 Task: Review your sent emails and check the status of your tasks in Outlook.
Action: Mouse moved to (35, 123)
Screenshot: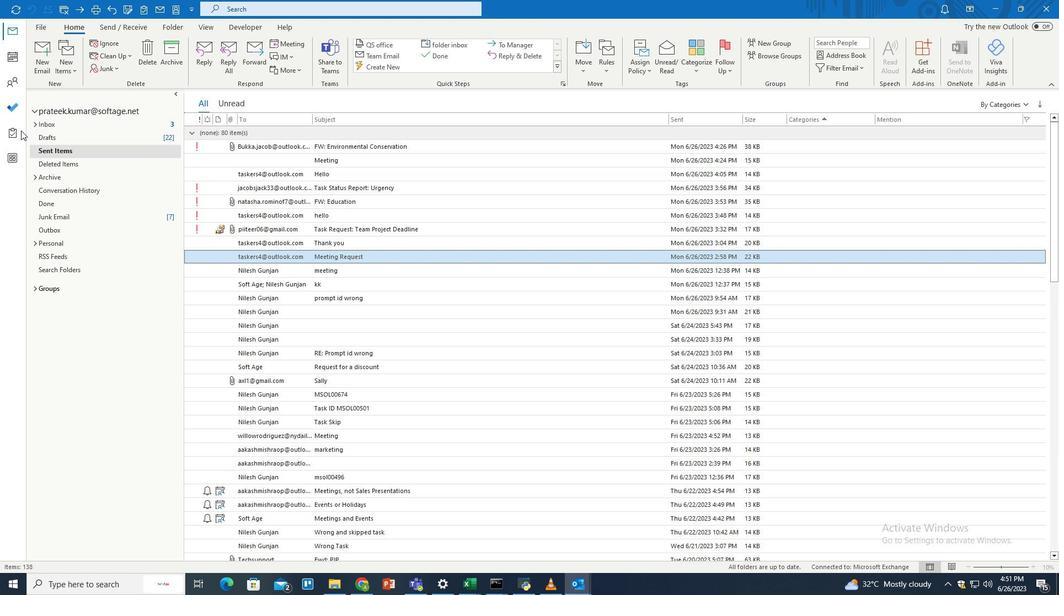
Action: Mouse pressed left at (35, 123)
Screenshot: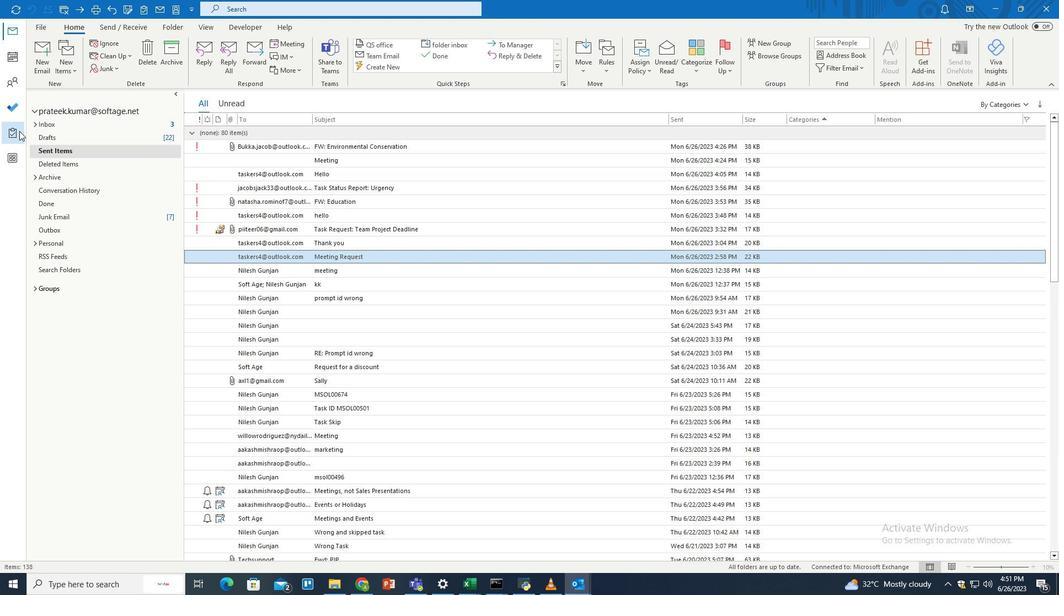 
Action: Mouse moved to (68, 124)
Screenshot: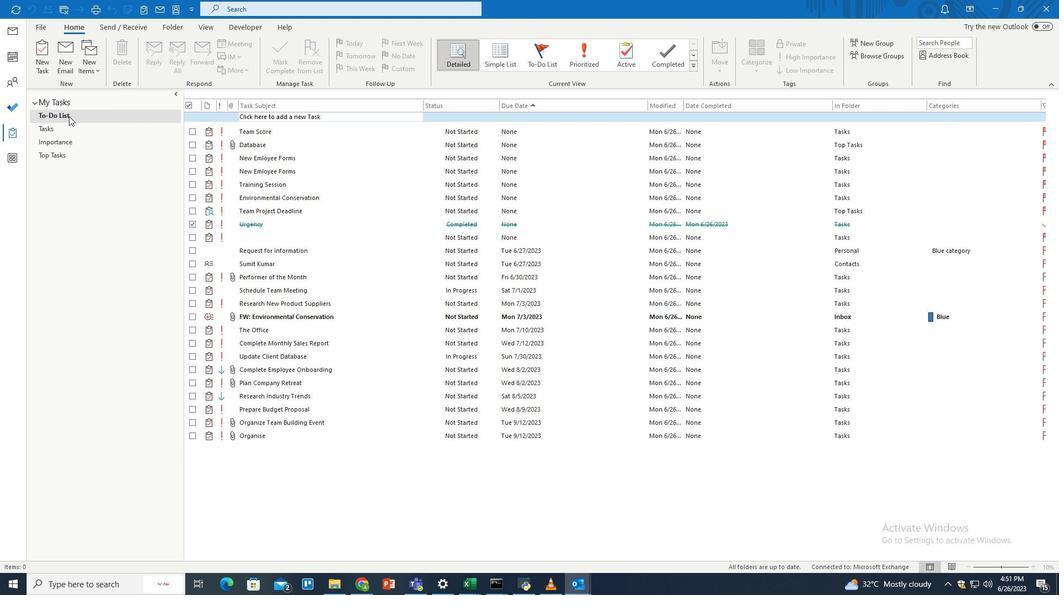 
Action: Mouse pressed left at (68, 124)
Screenshot: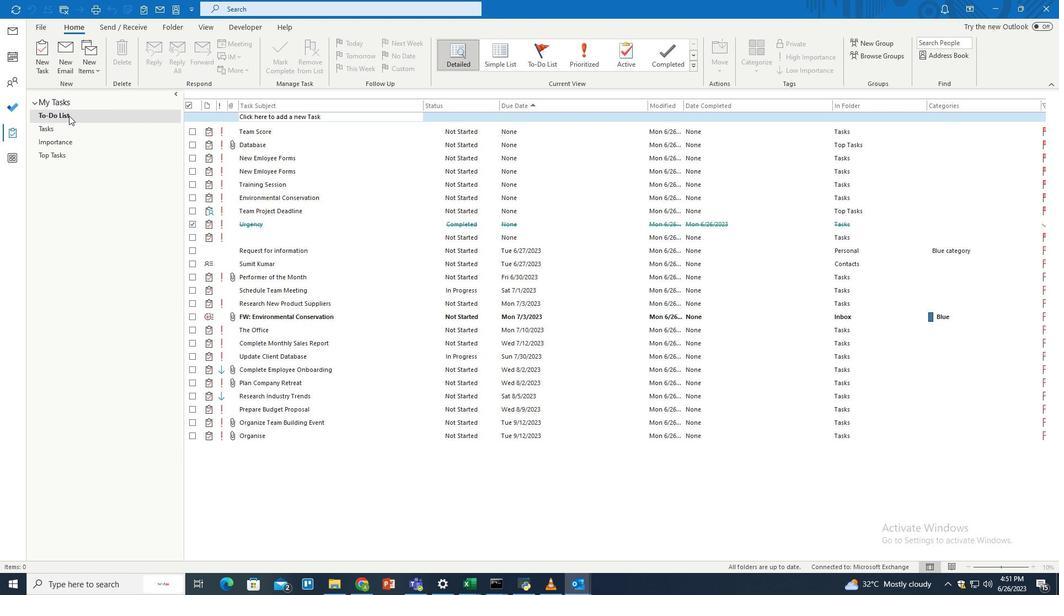 
Action: Mouse moved to (204, 123)
Screenshot: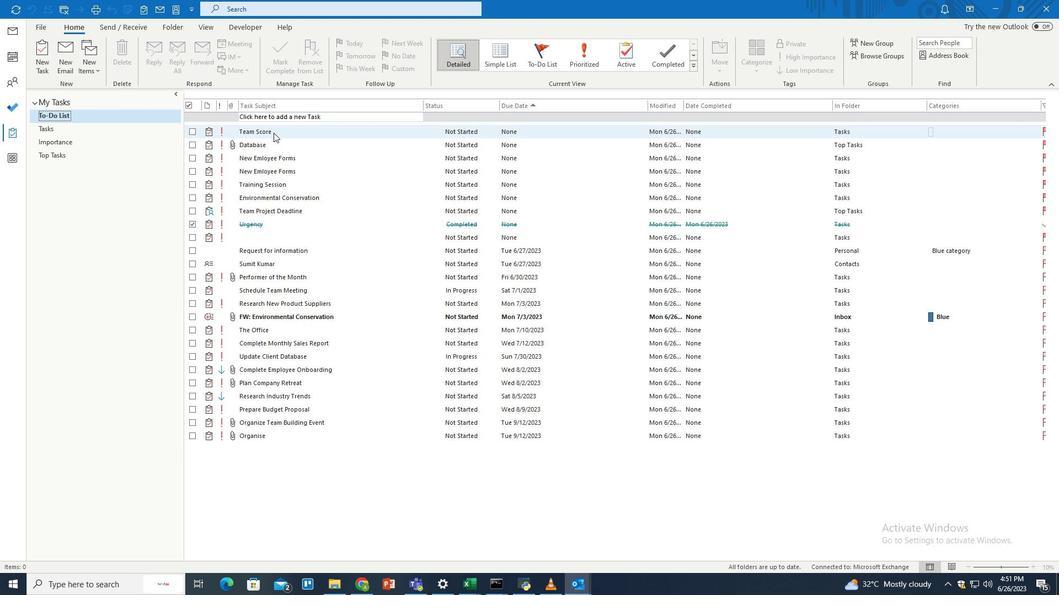 
Action: Mouse pressed left at (204, 123)
Screenshot: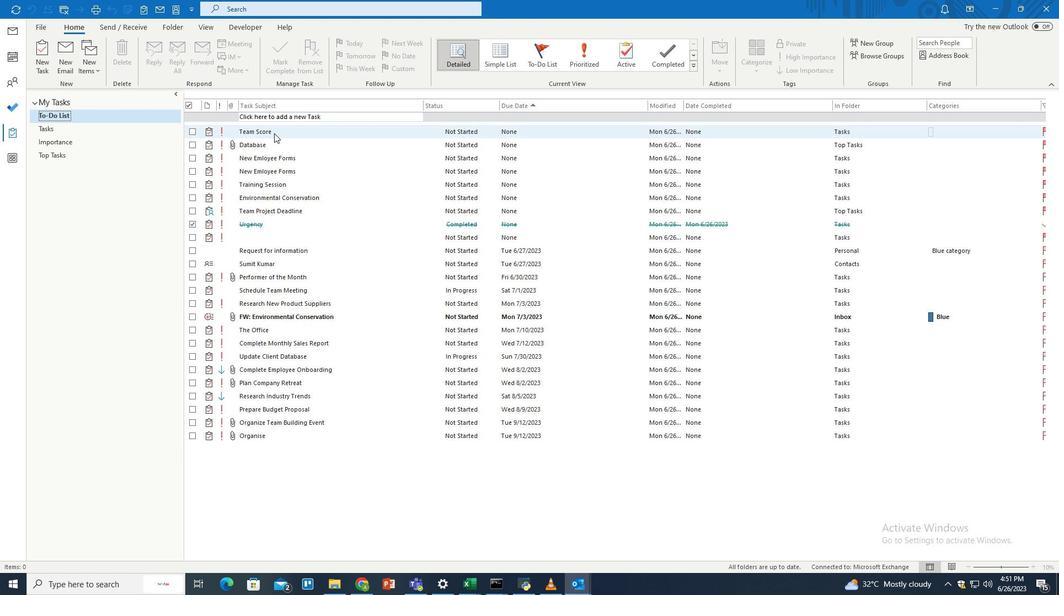 
Action: Mouse moved to (207, 126)
Screenshot: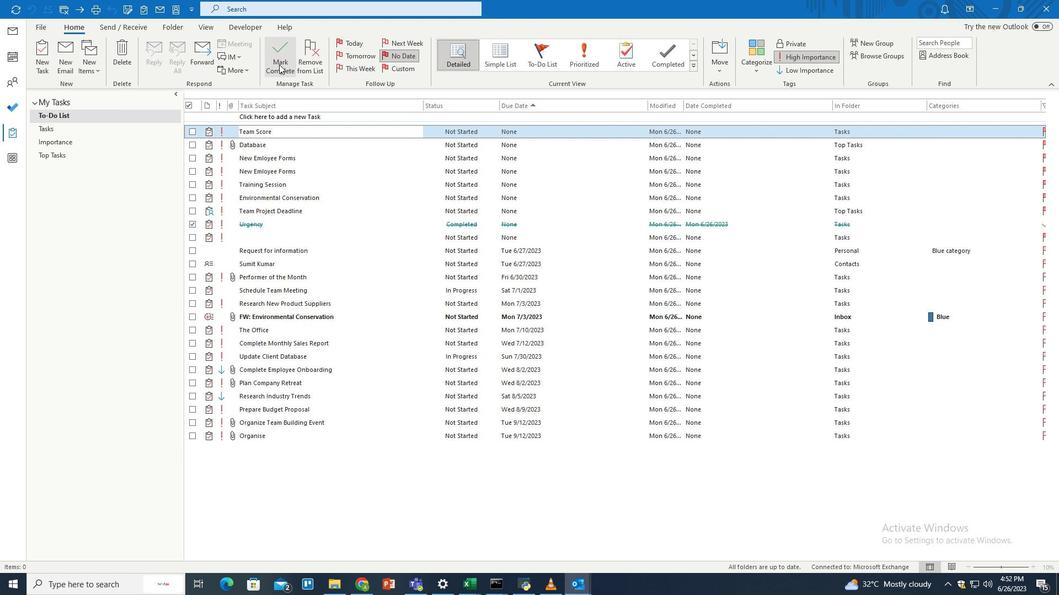 
Action: Mouse pressed left at (207, 126)
Screenshot: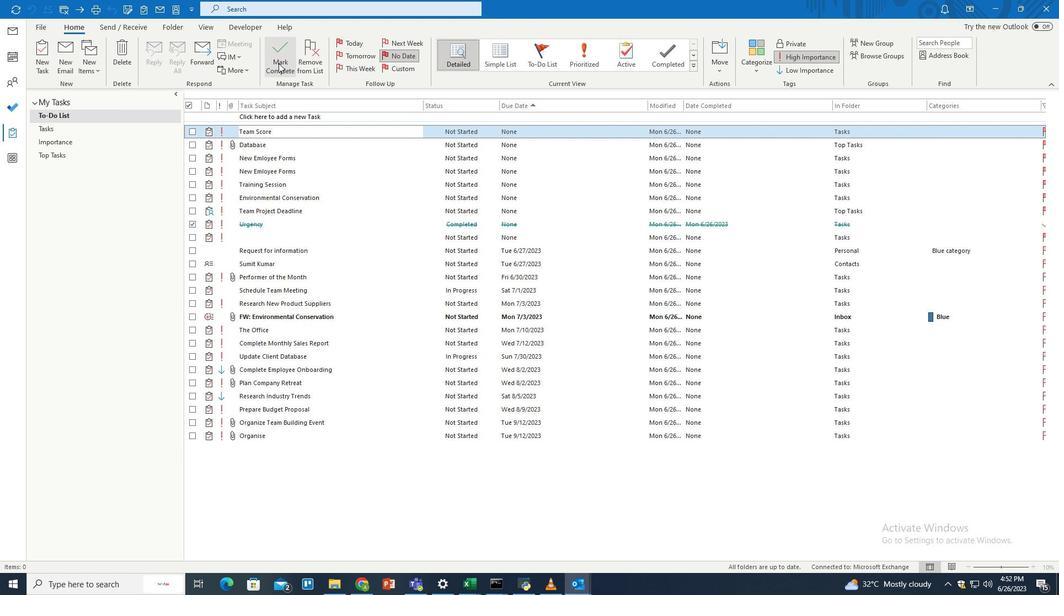
Action: Mouse moved to (221, 122)
Screenshot: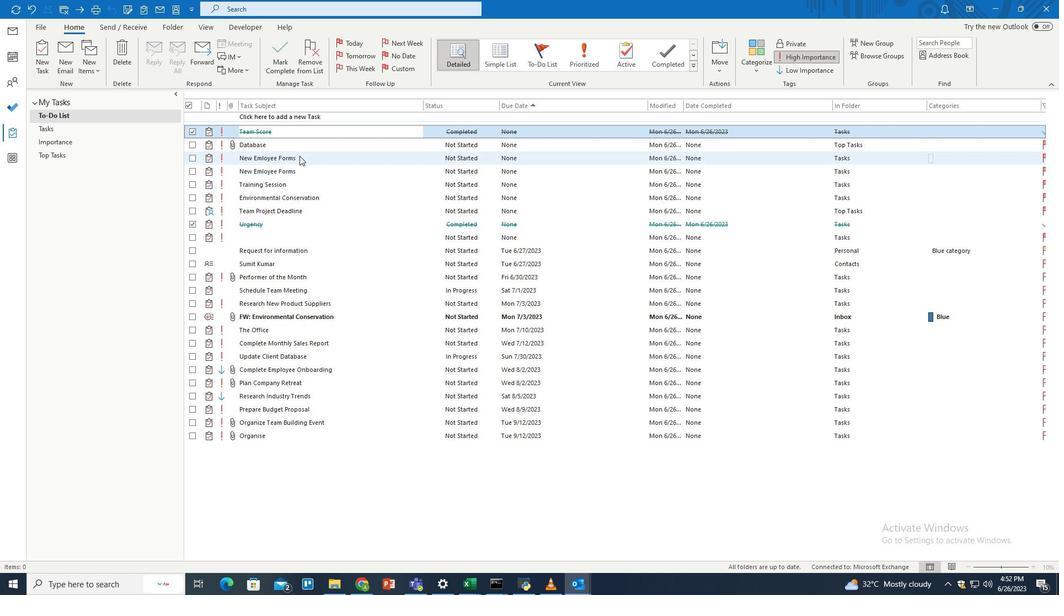 
